 Task: Create a section Business Process Mapping Sprint and in the section, add a milestone Identity and Access Management Implementation in the project TrainForge.
Action: Mouse moved to (70, 502)
Screenshot: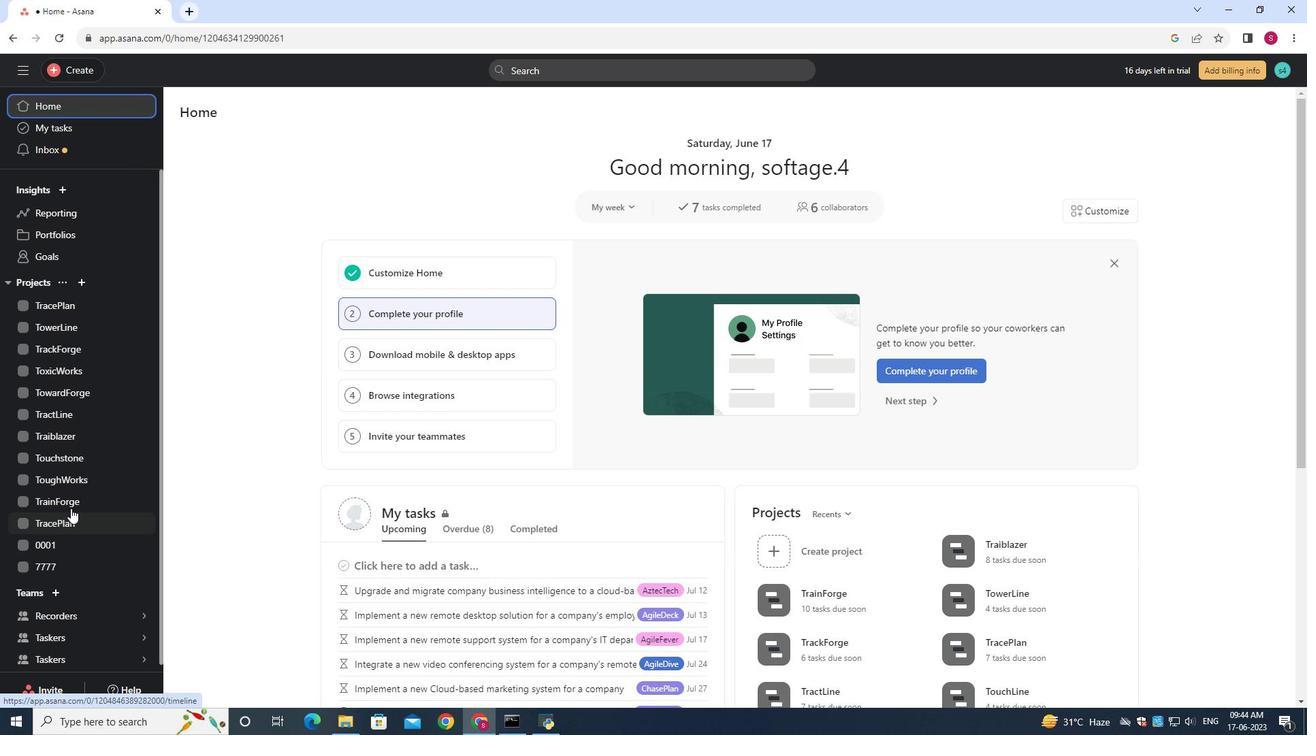 
Action: Mouse pressed left at (70, 502)
Screenshot: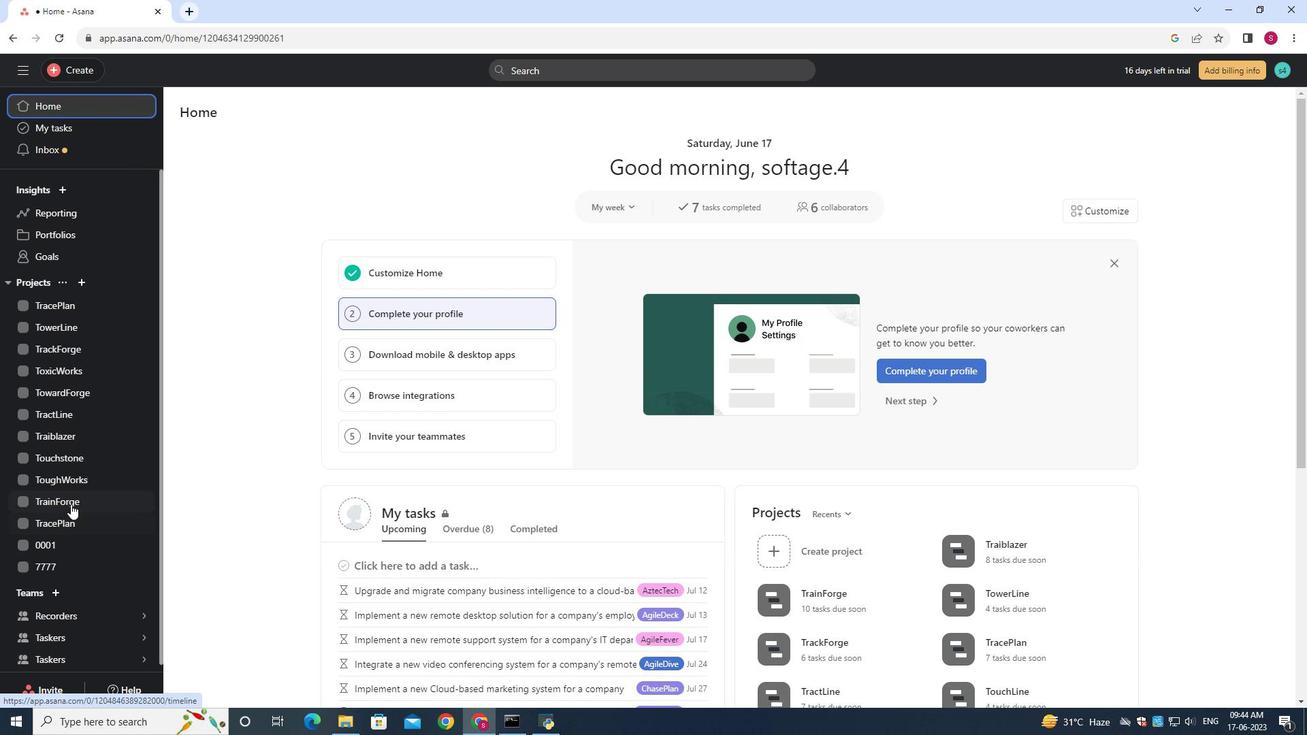
Action: Mouse moved to (241, 174)
Screenshot: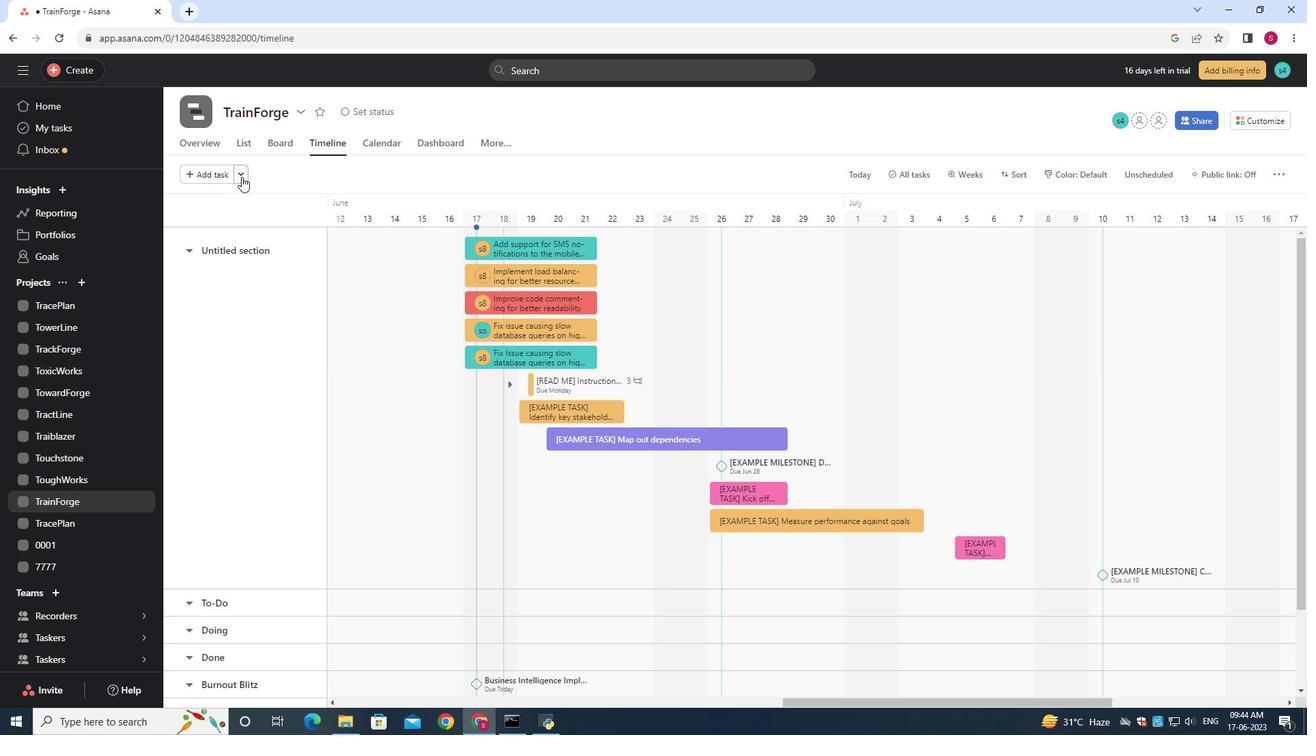 
Action: Mouse pressed left at (241, 174)
Screenshot: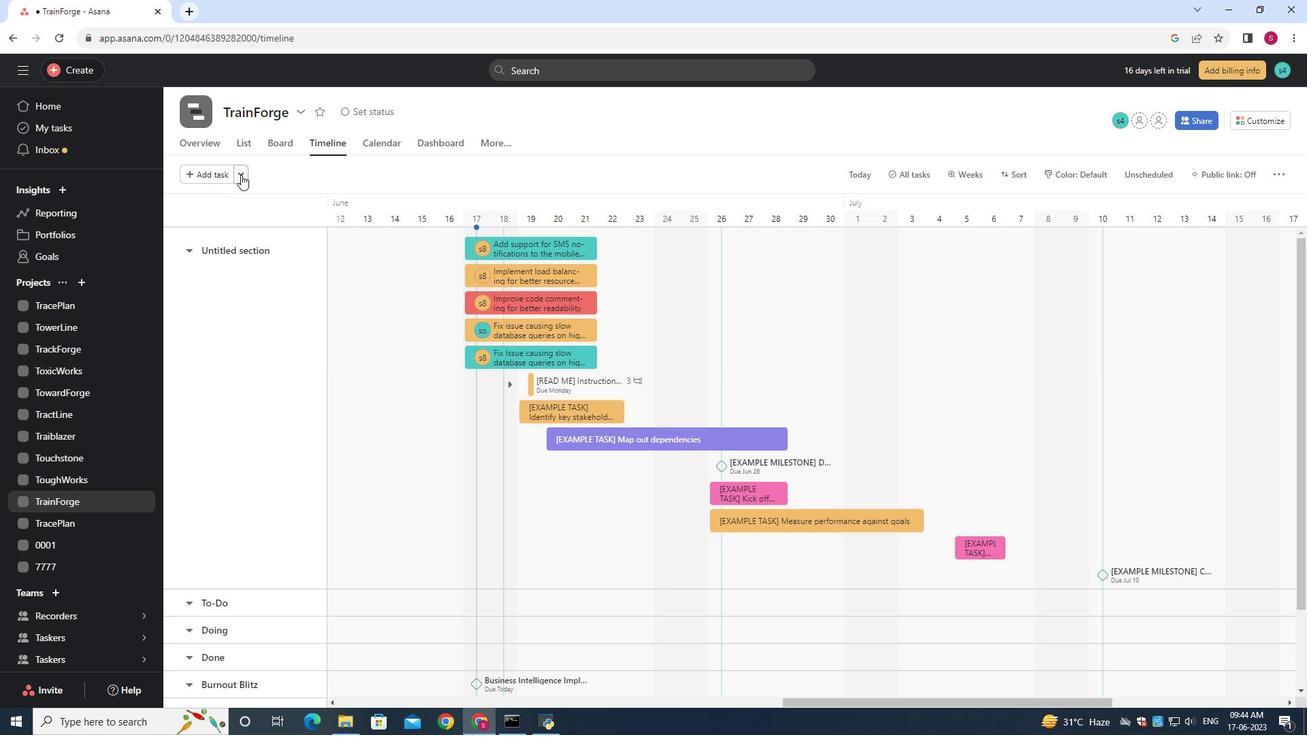 
Action: Mouse moved to (251, 202)
Screenshot: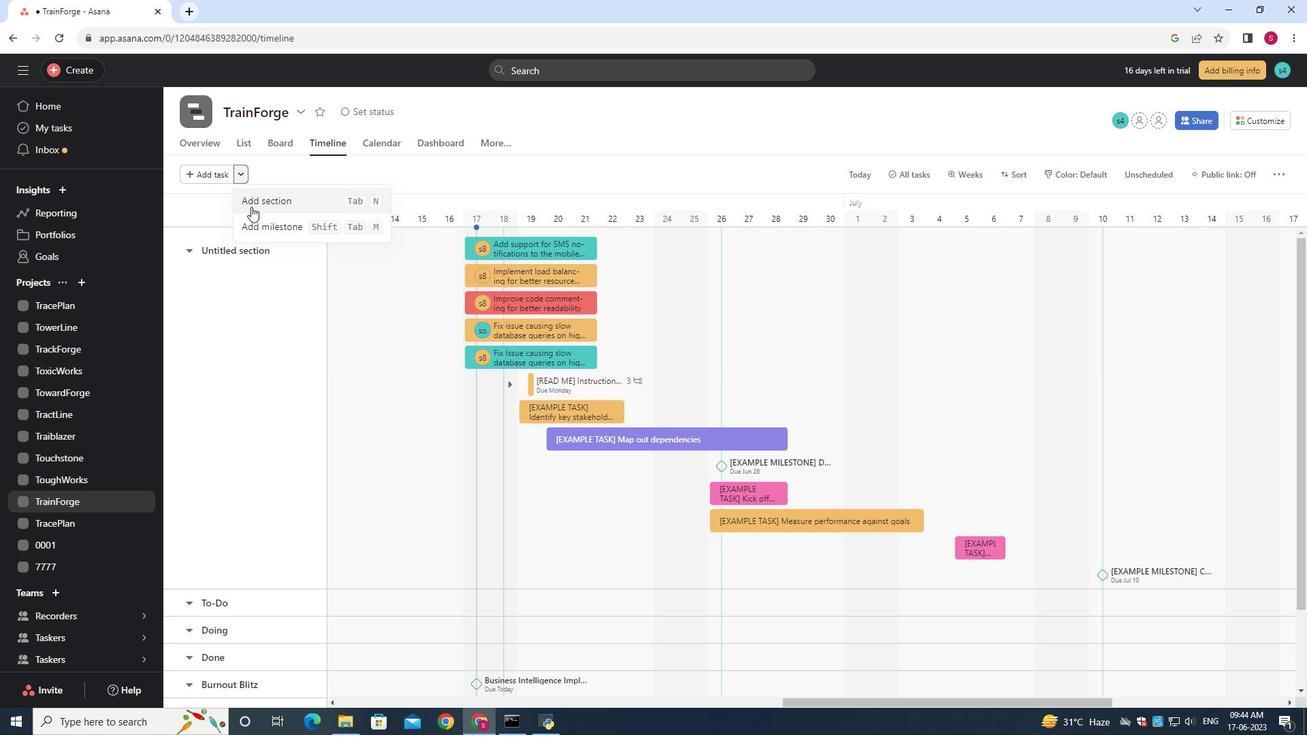 
Action: Mouse pressed left at (251, 202)
Screenshot: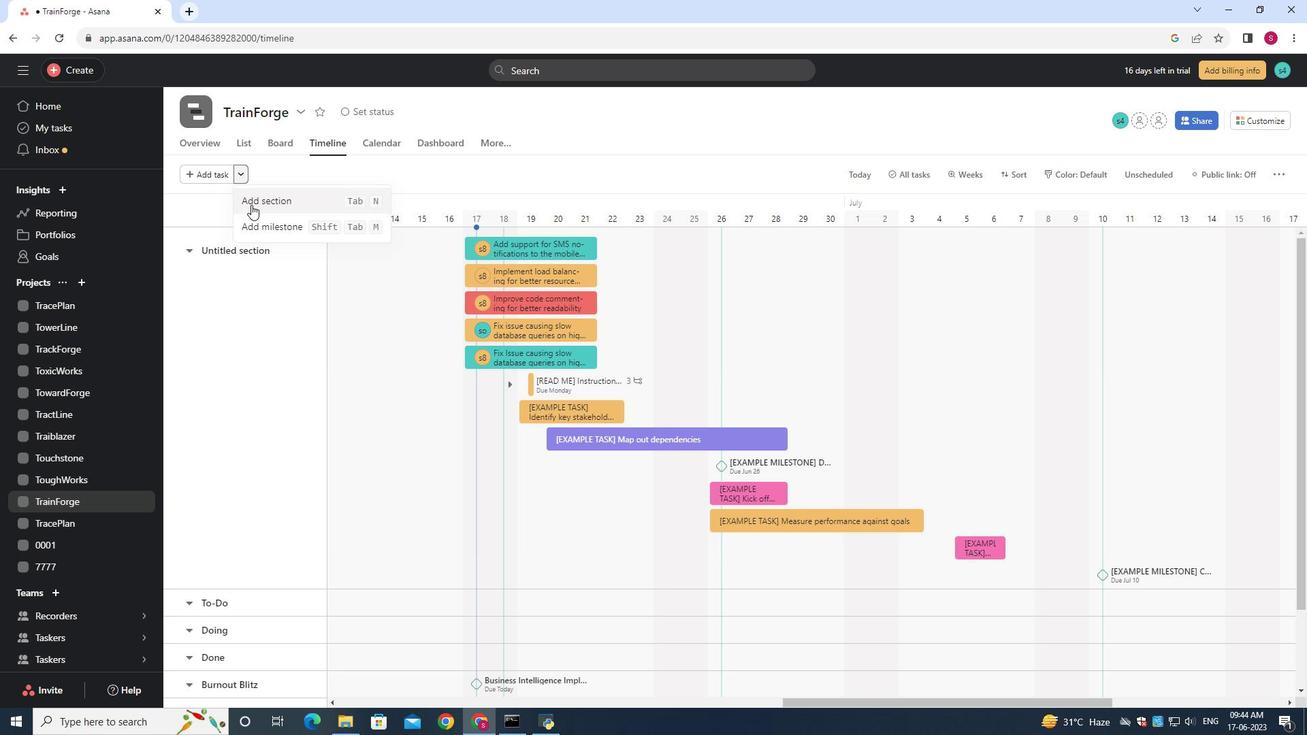 
Action: Mouse moved to (205, 323)
Screenshot: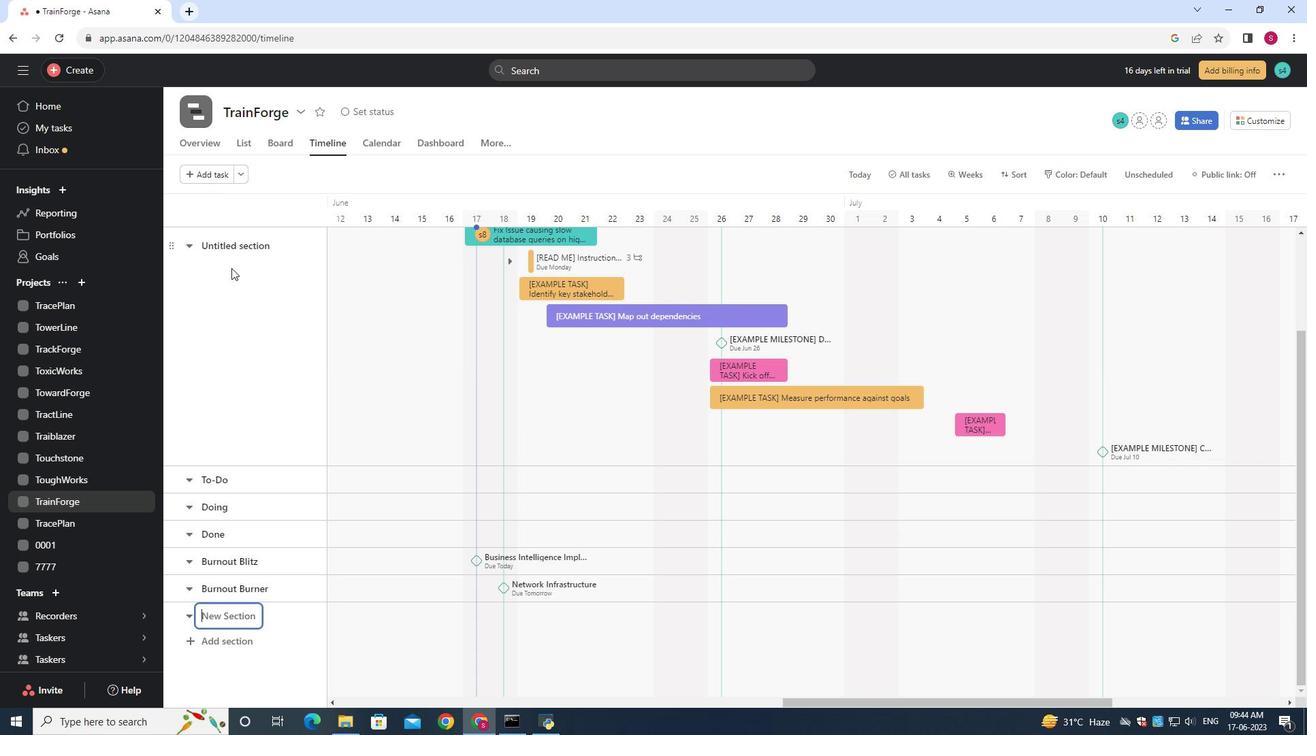 
Action: Key pressed <Key.shift>Business<Key.space><Key.shift>Process<Key.space><Key.shift>Mapping<Key.space><Key.shift>Sprint
Screenshot: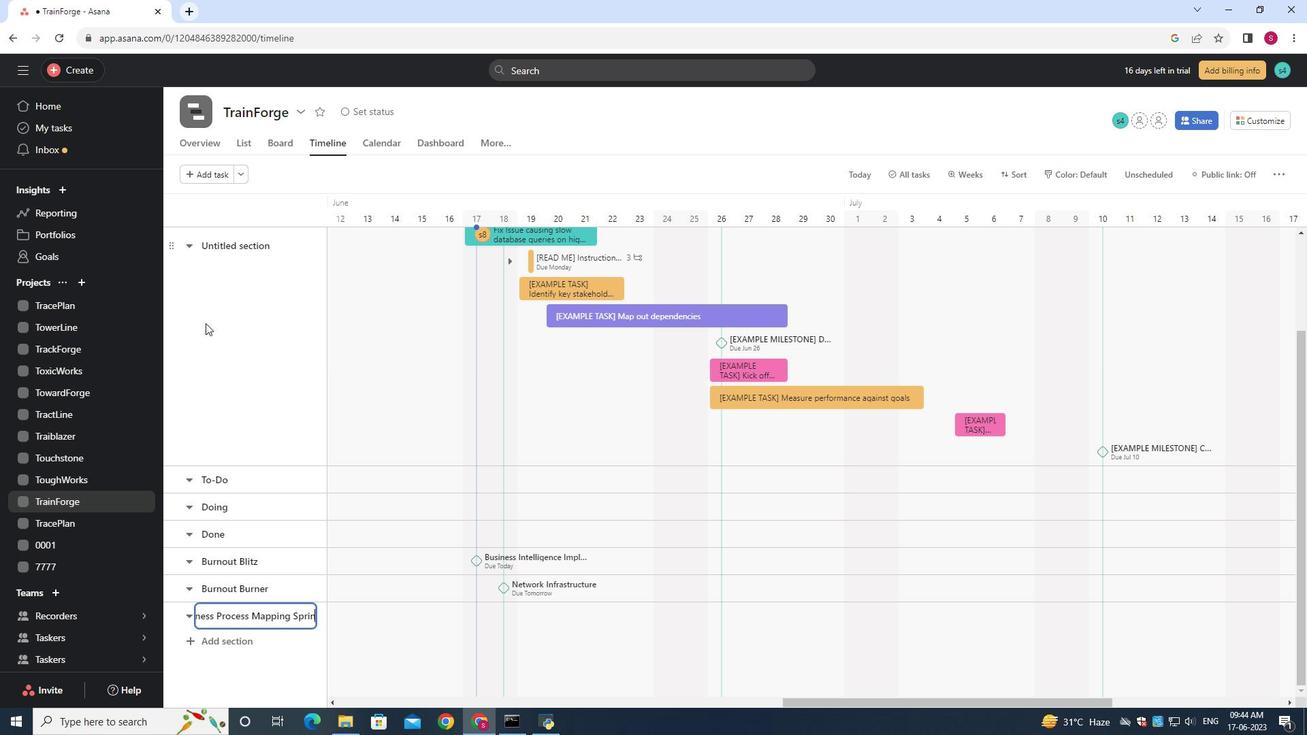 
Action: Mouse moved to (441, 625)
Screenshot: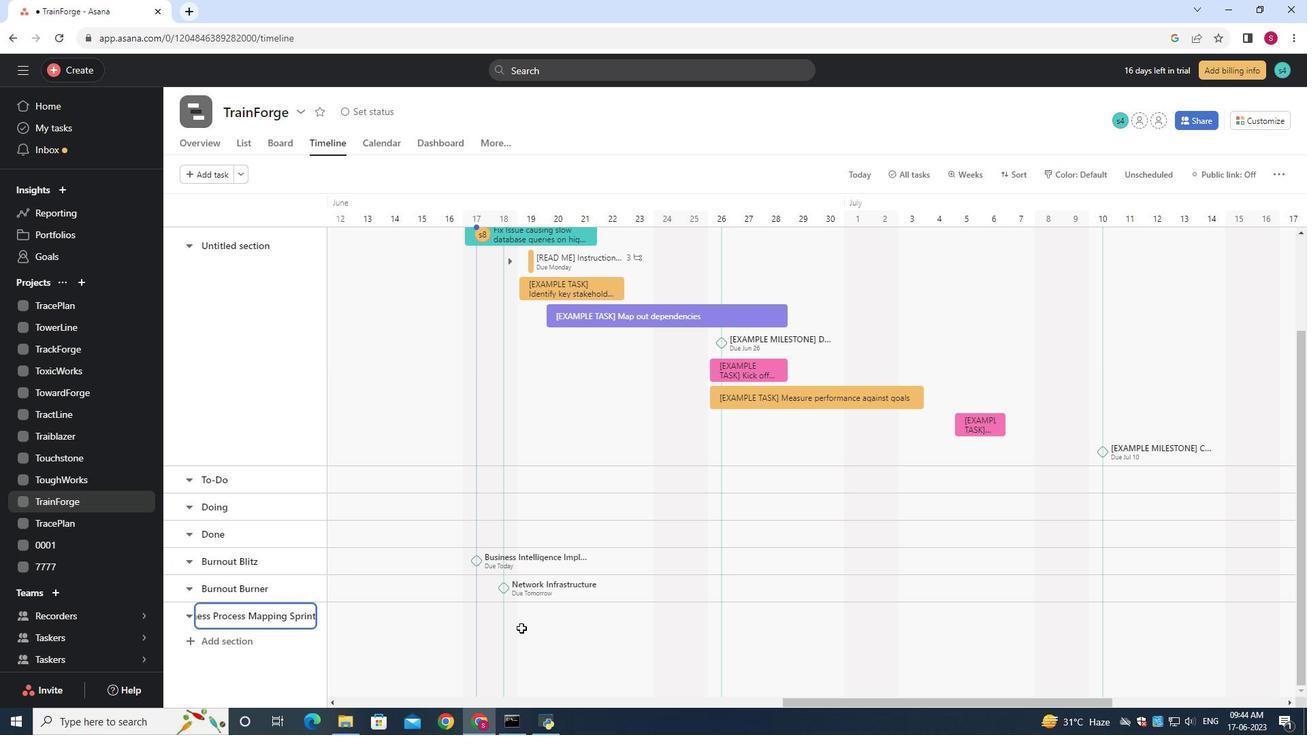 
Action: Mouse pressed left at (441, 625)
Screenshot: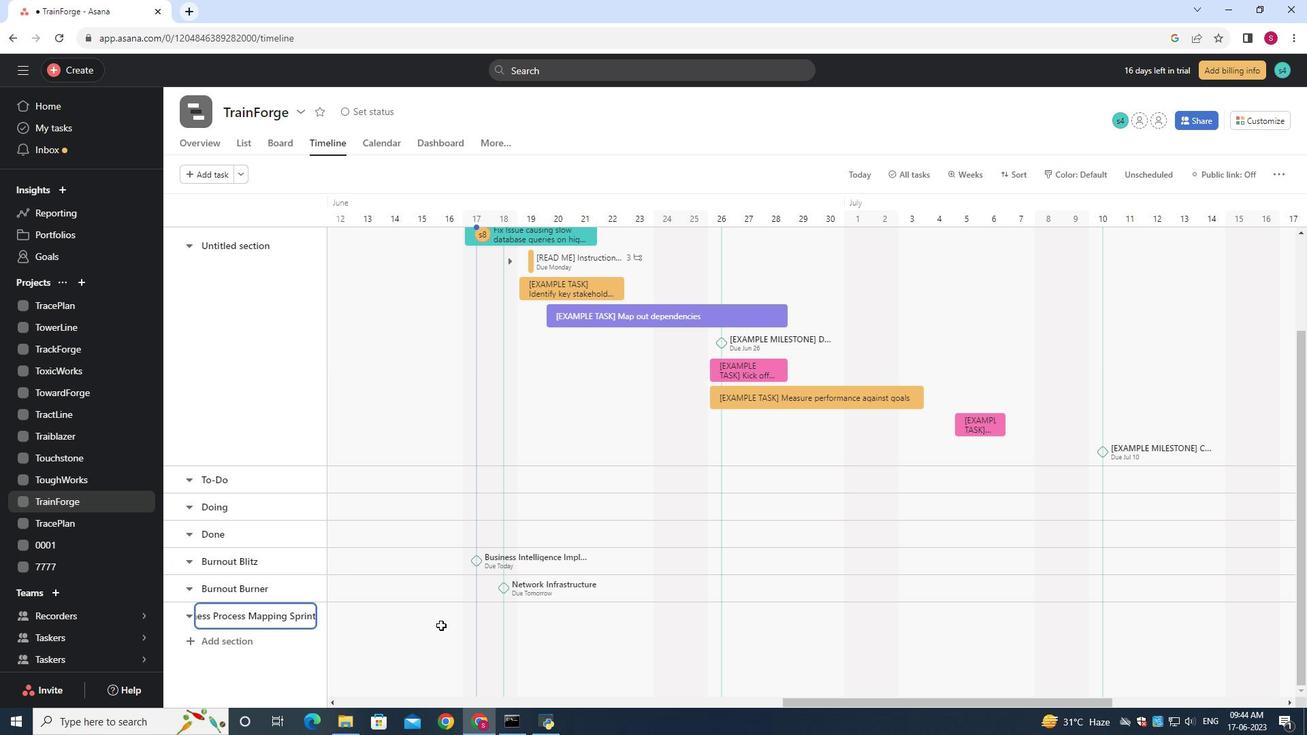 
Action: Mouse moved to (425, 620)
Screenshot: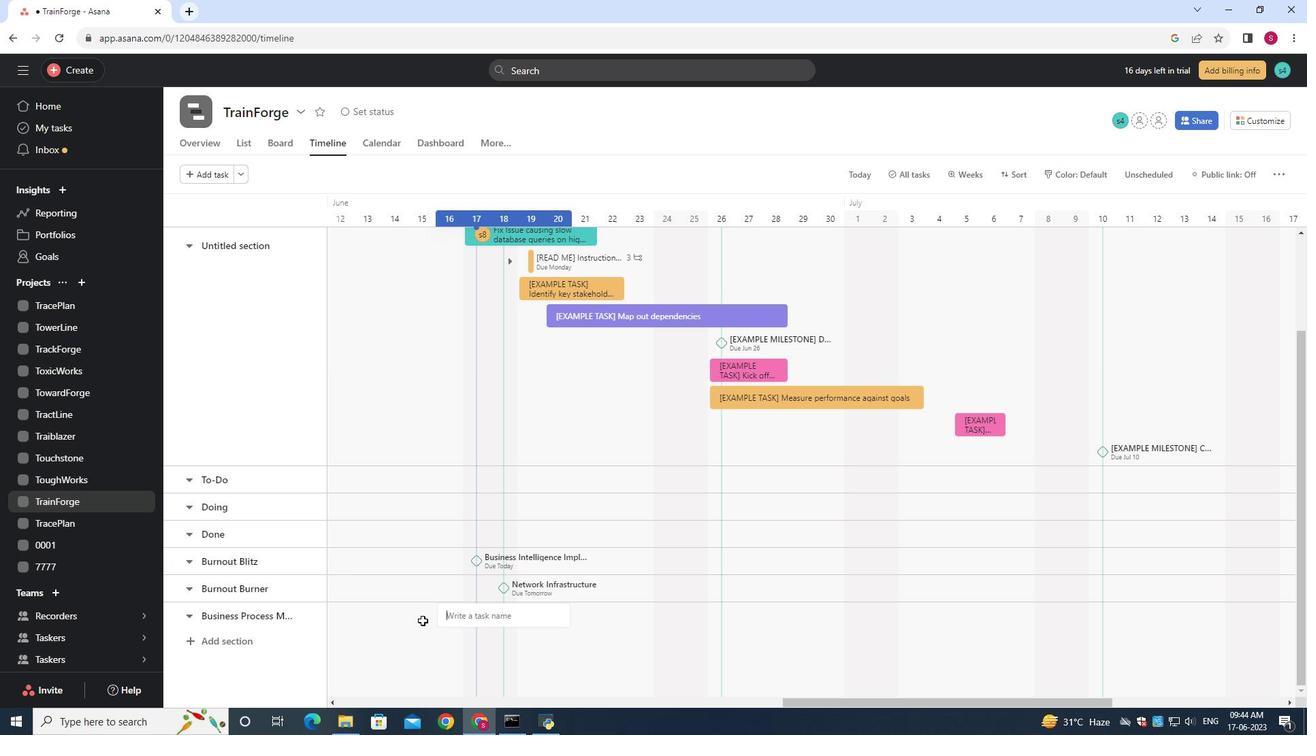 
Action: Key pressed <Key.shift>Identity<Key.space>and<Key.space><Key.shift>Access<Key.space><Key.shift>Management<Key.space><Key.shift>Implementation<Key.space>
Screenshot: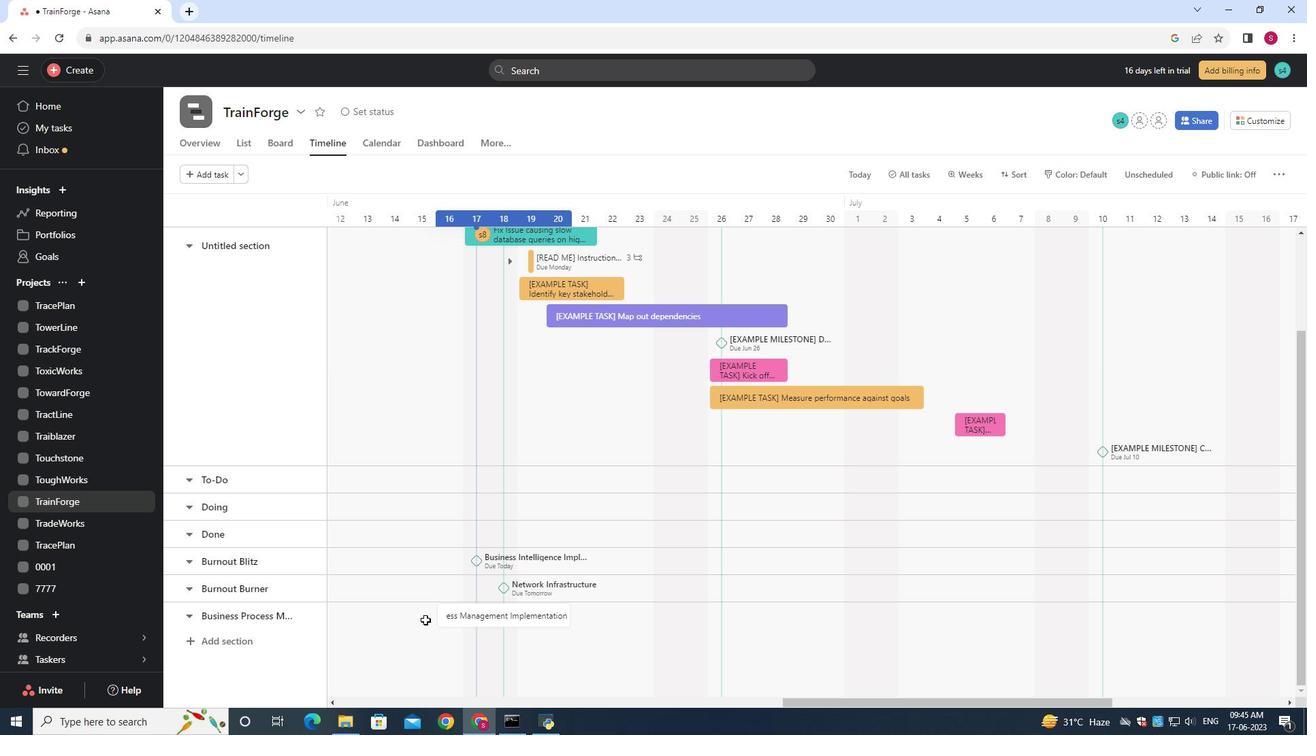 
Action: Mouse moved to (456, 617)
Screenshot: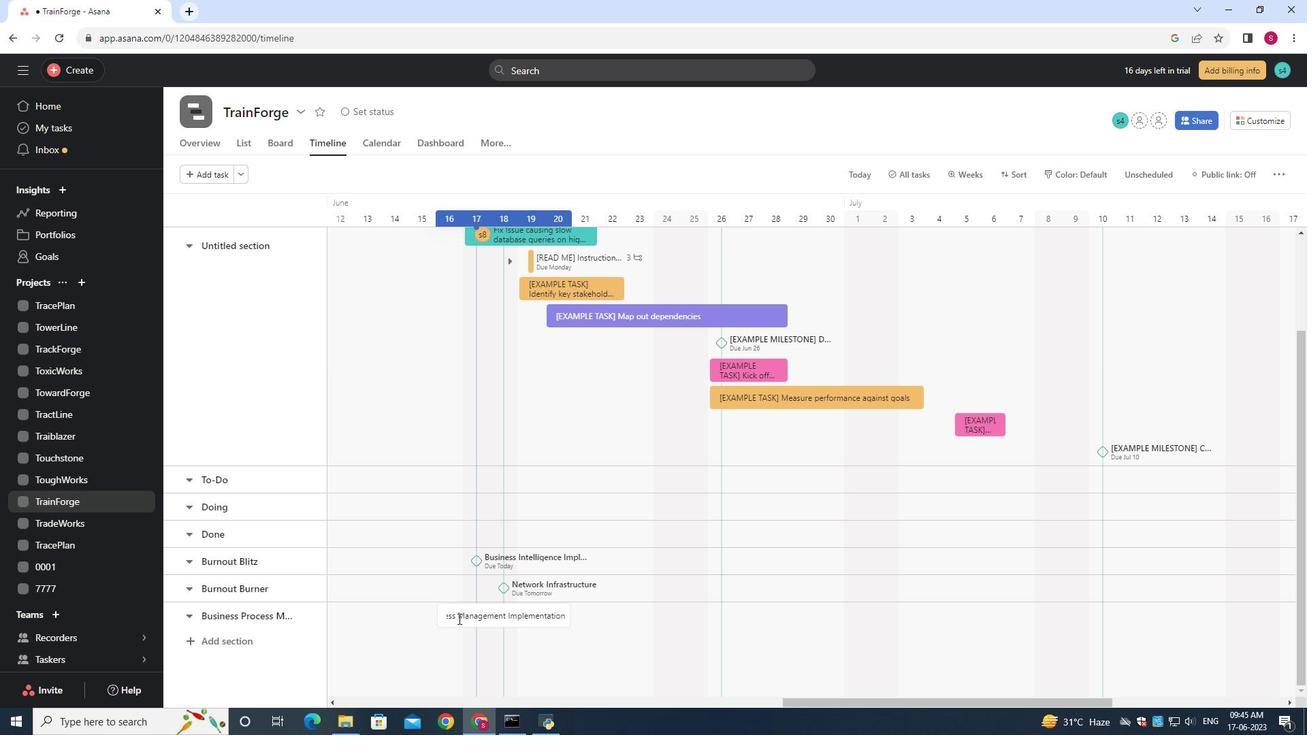 
Action: Mouse pressed right at (456, 617)
Screenshot: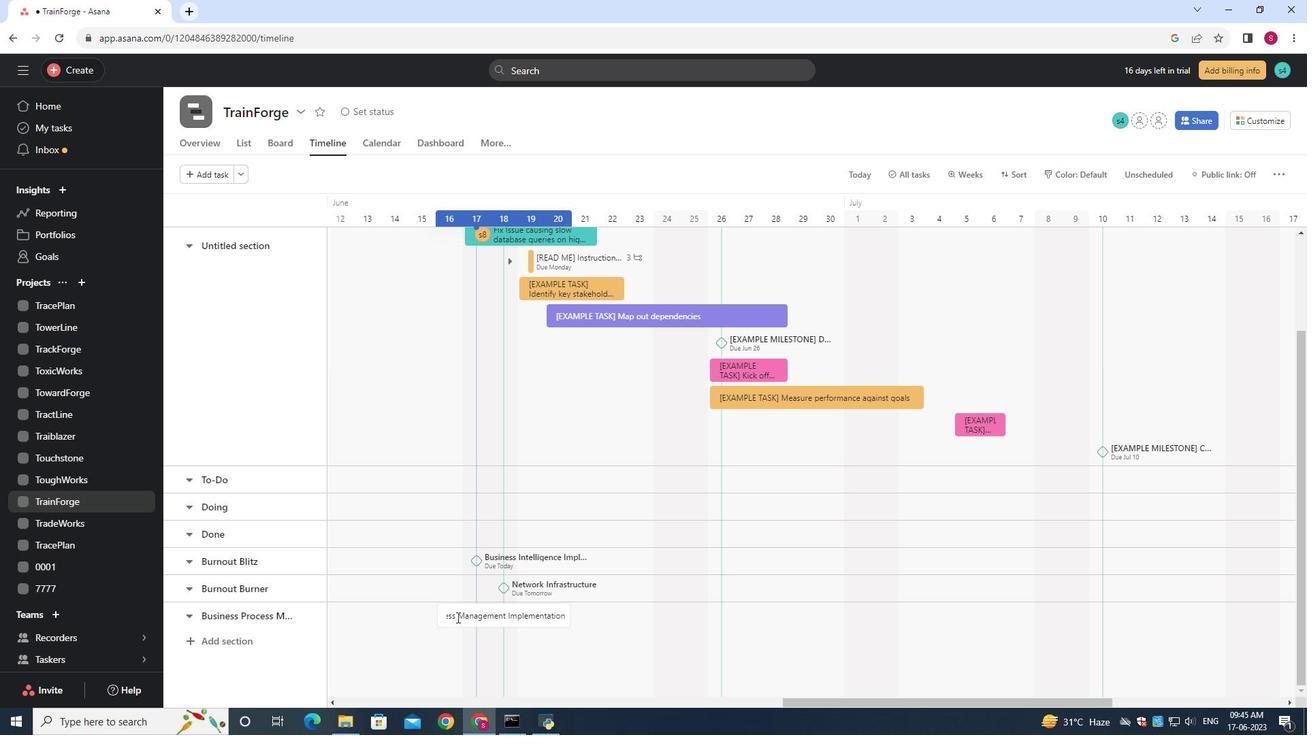 
Action: Mouse moved to (514, 546)
Screenshot: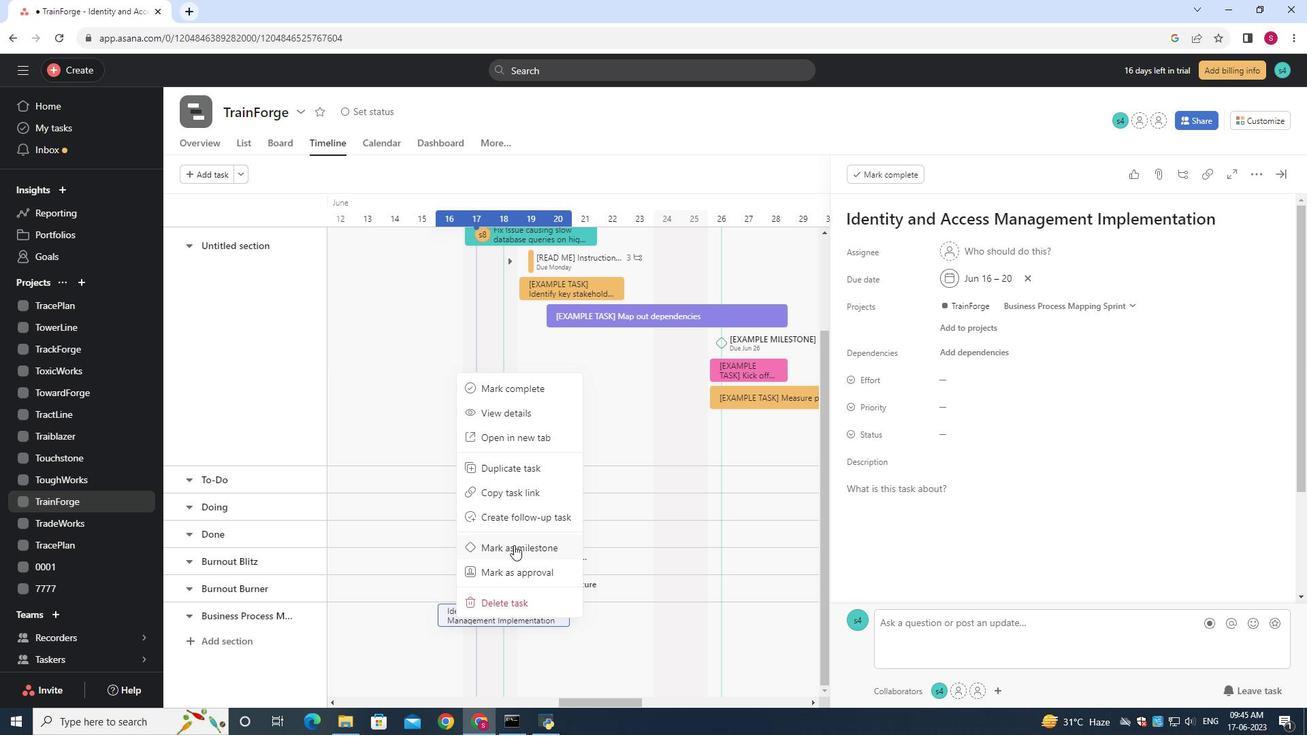 
Action: Mouse pressed left at (514, 546)
Screenshot: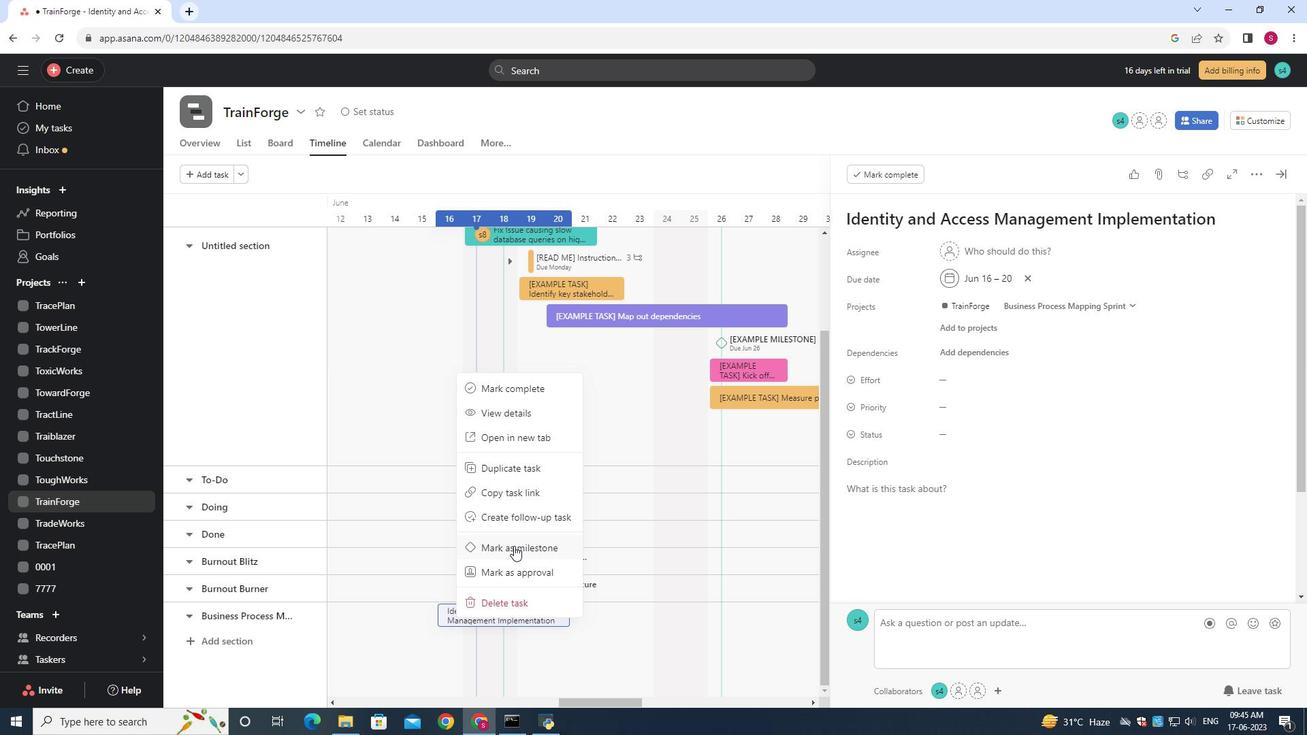 
Action: Mouse moved to (538, 645)
Screenshot: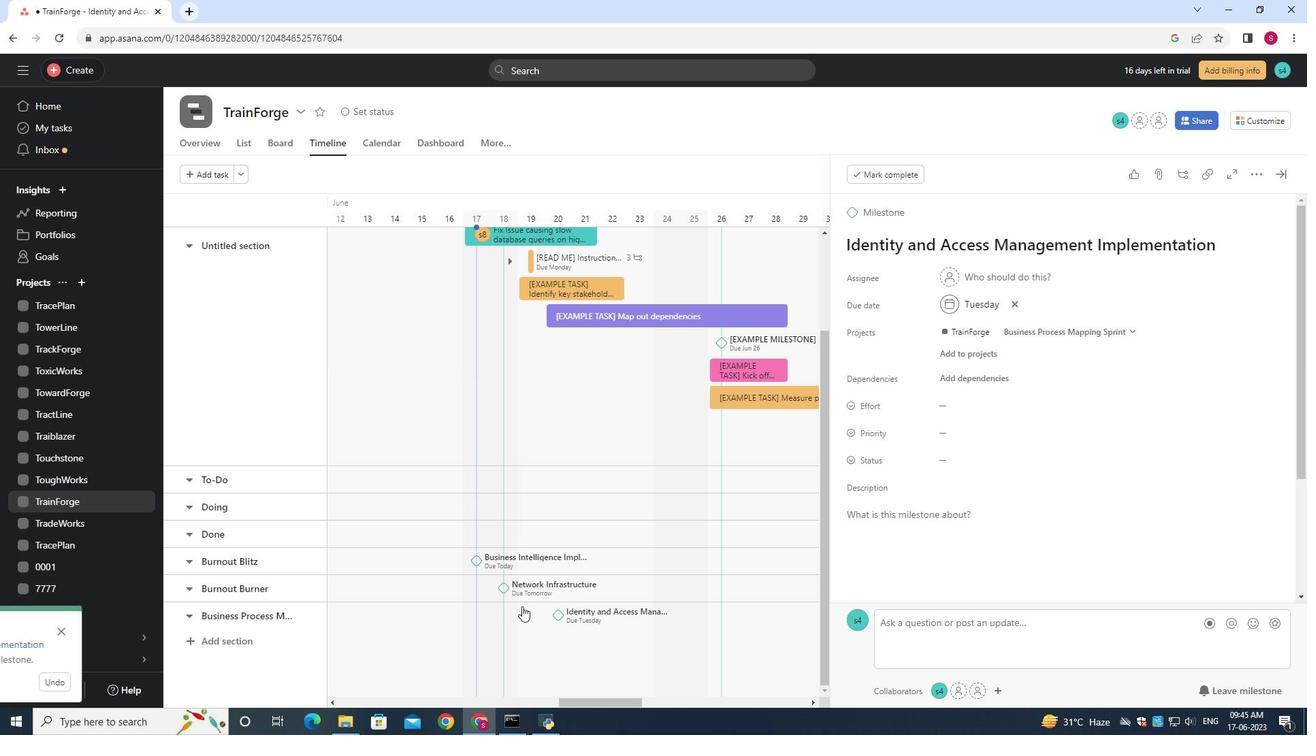 
